 Task: Change object animations to appear.
Action: Mouse moved to (440, 83)
Screenshot: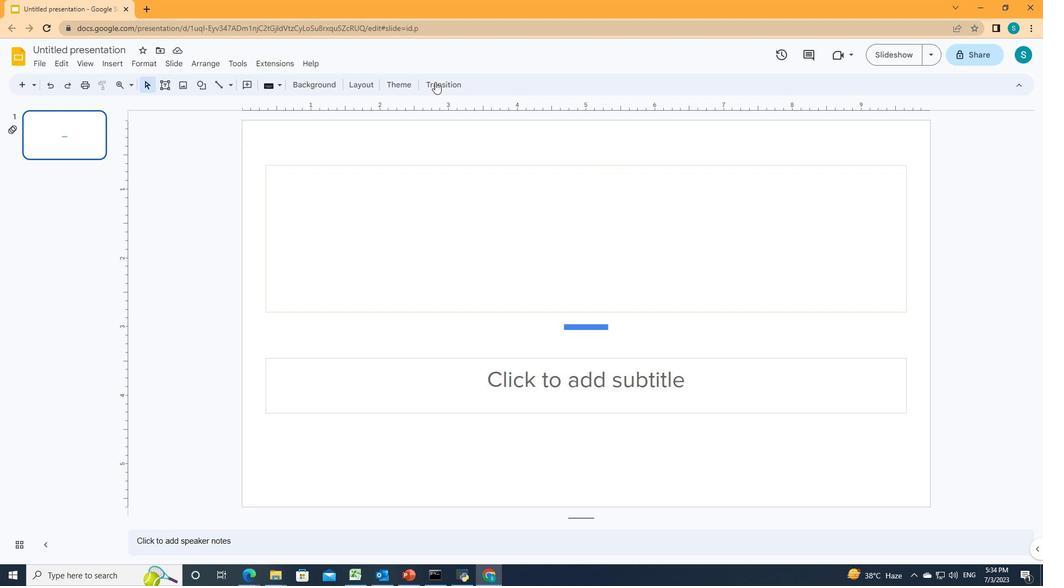 
Action: Mouse pressed left at (440, 83)
Screenshot: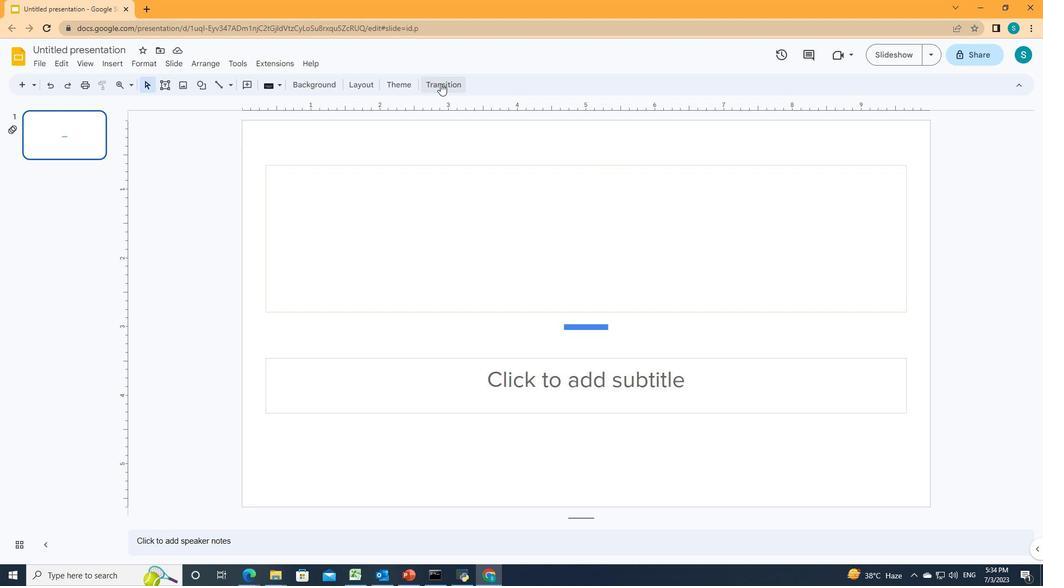 
Action: Mouse moved to (956, 318)
Screenshot: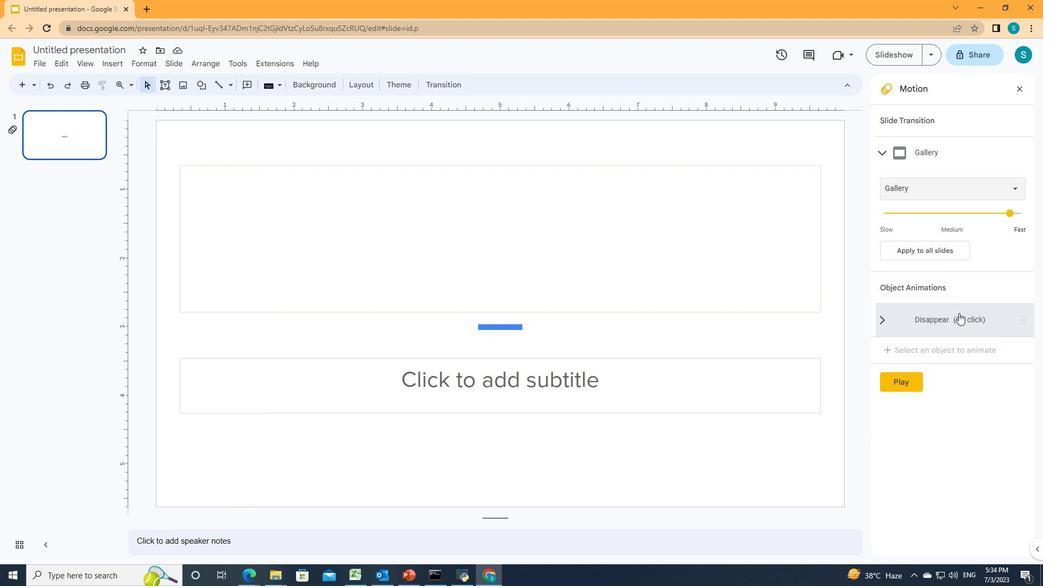 
Action: Mouse pressed left at (956, 318)
Screenshot: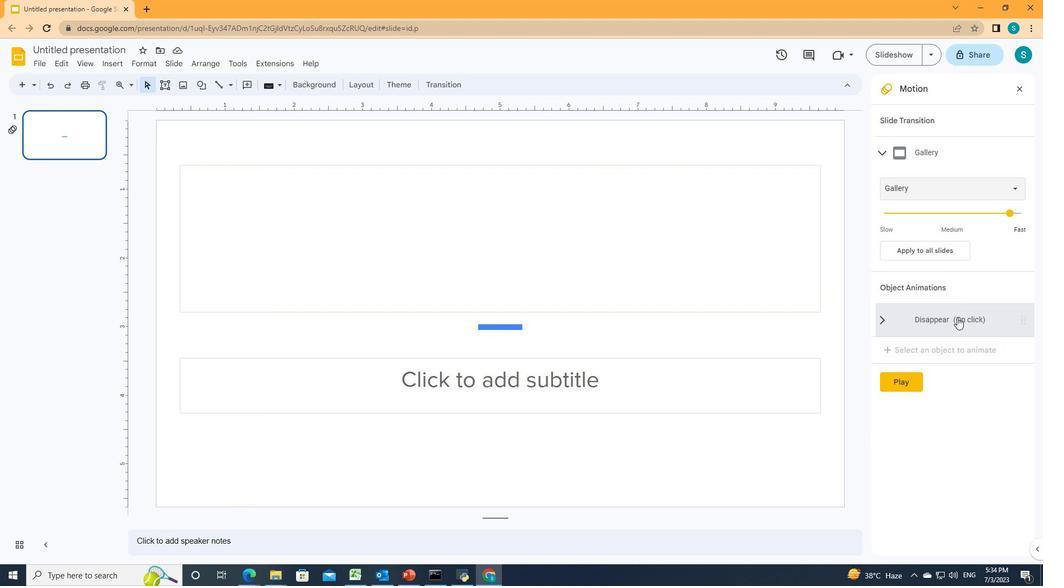 
Action: Mouse moved to (952, 258)
Screenshot: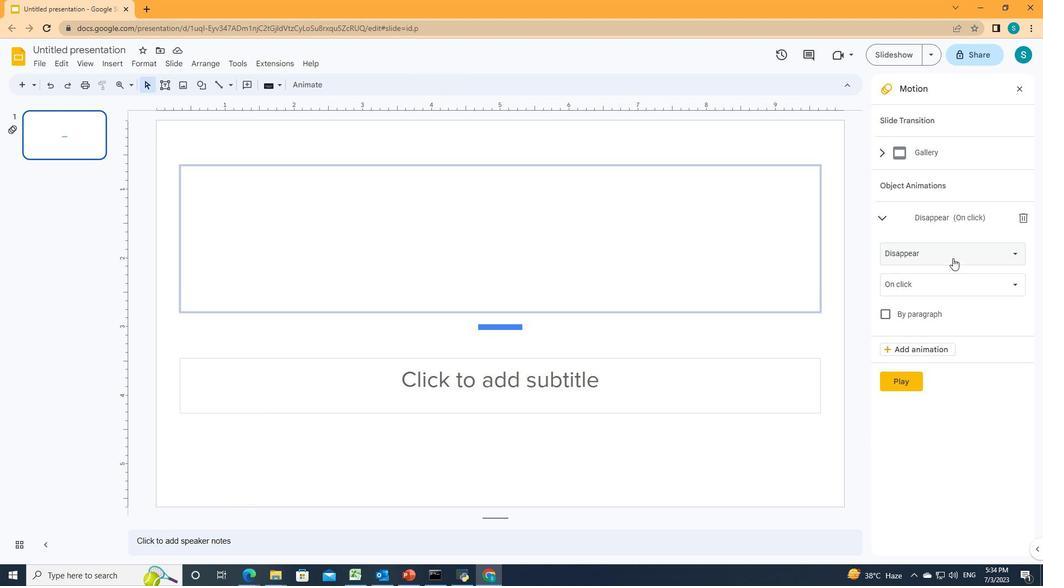 
Action: Mouse pressed left at (952, 258)
Screenshot: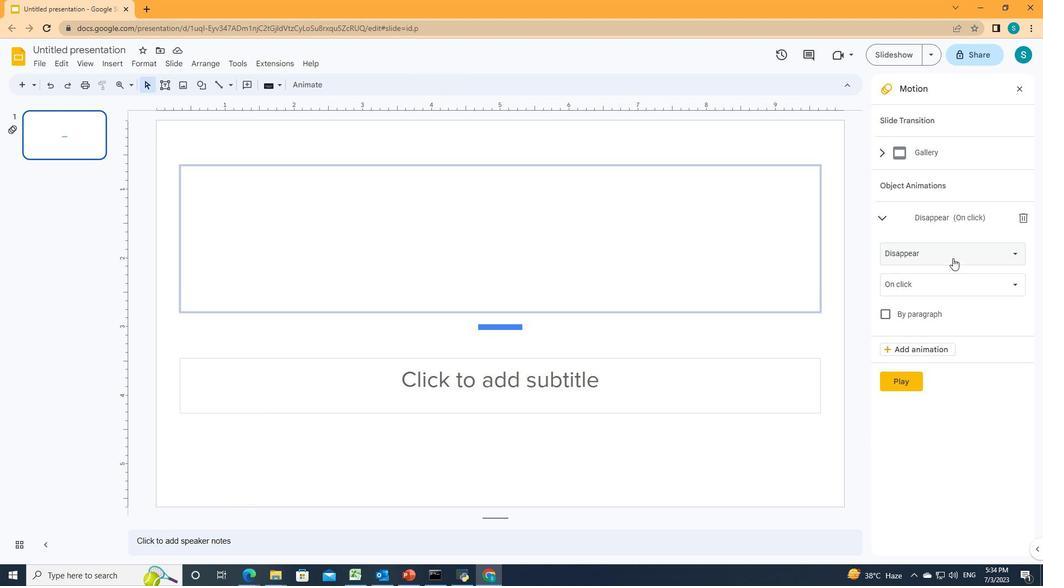 
Action: Mouse moved to (929, 276)
Screenshot: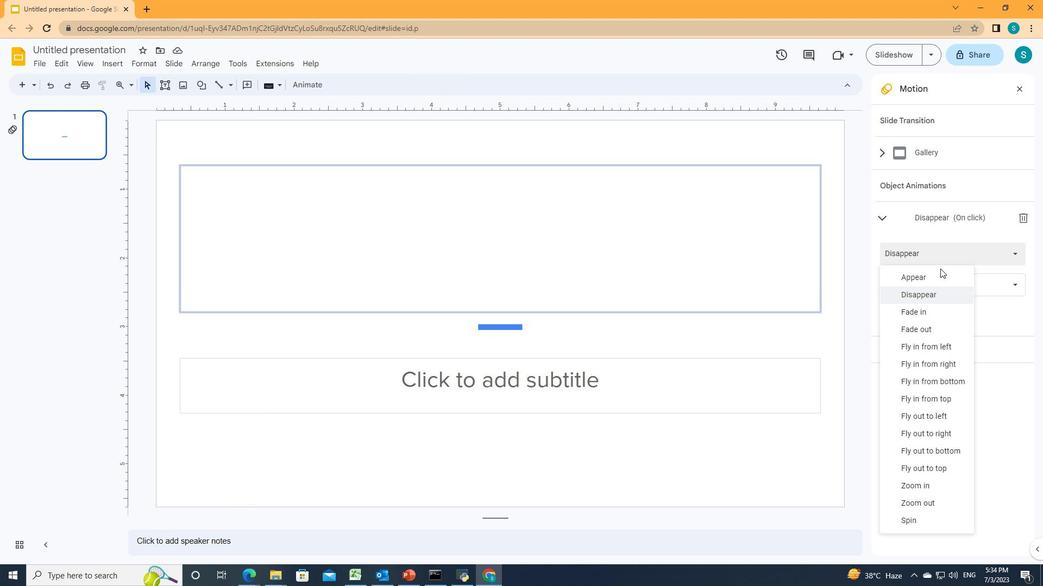 
Action: Mouse pressed left at (929, 276)
Screenshot: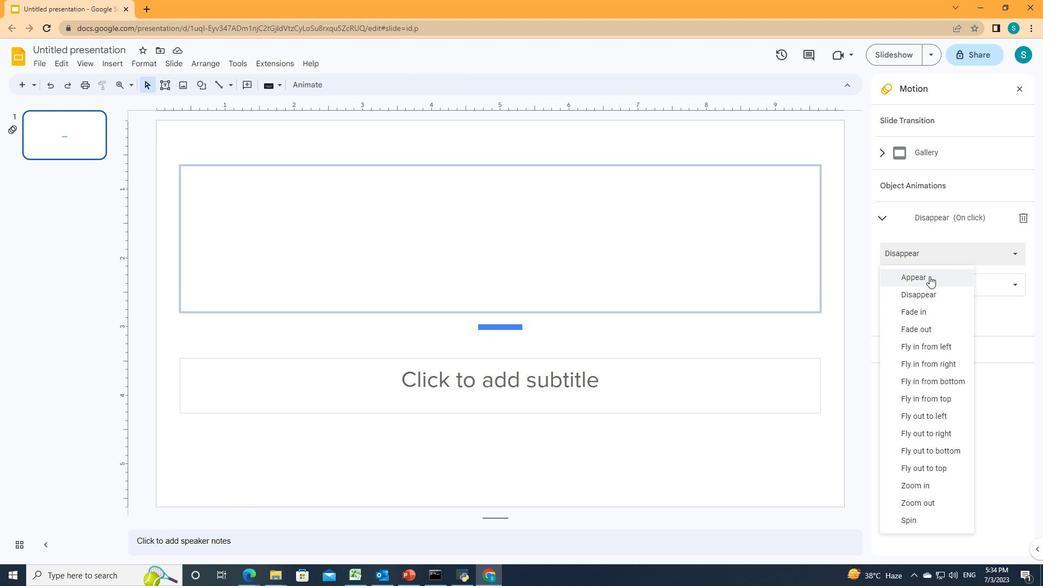 
